 Task: Use the formula "DELTA" in spreadsheet "Project portfolio".
Action: Mouse moved to (150, 427)
Screenshot: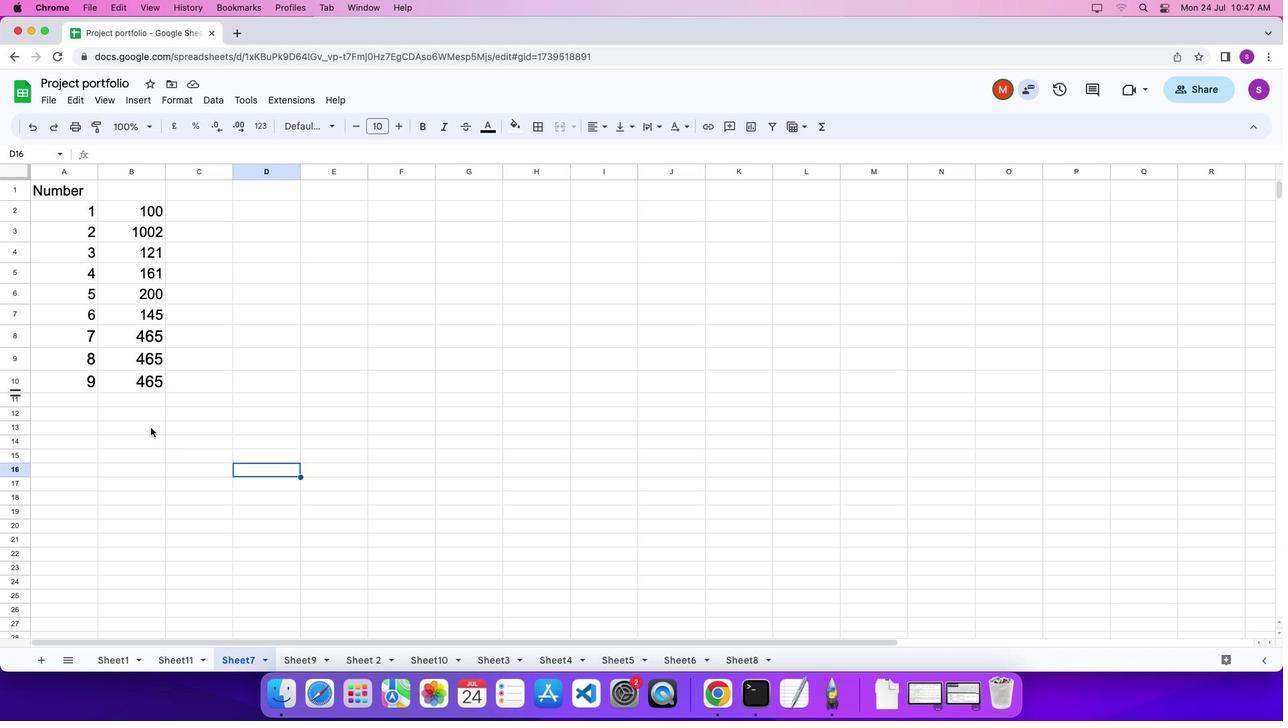 
Action: Mouse pressed left at (150, 427)
Screenshot: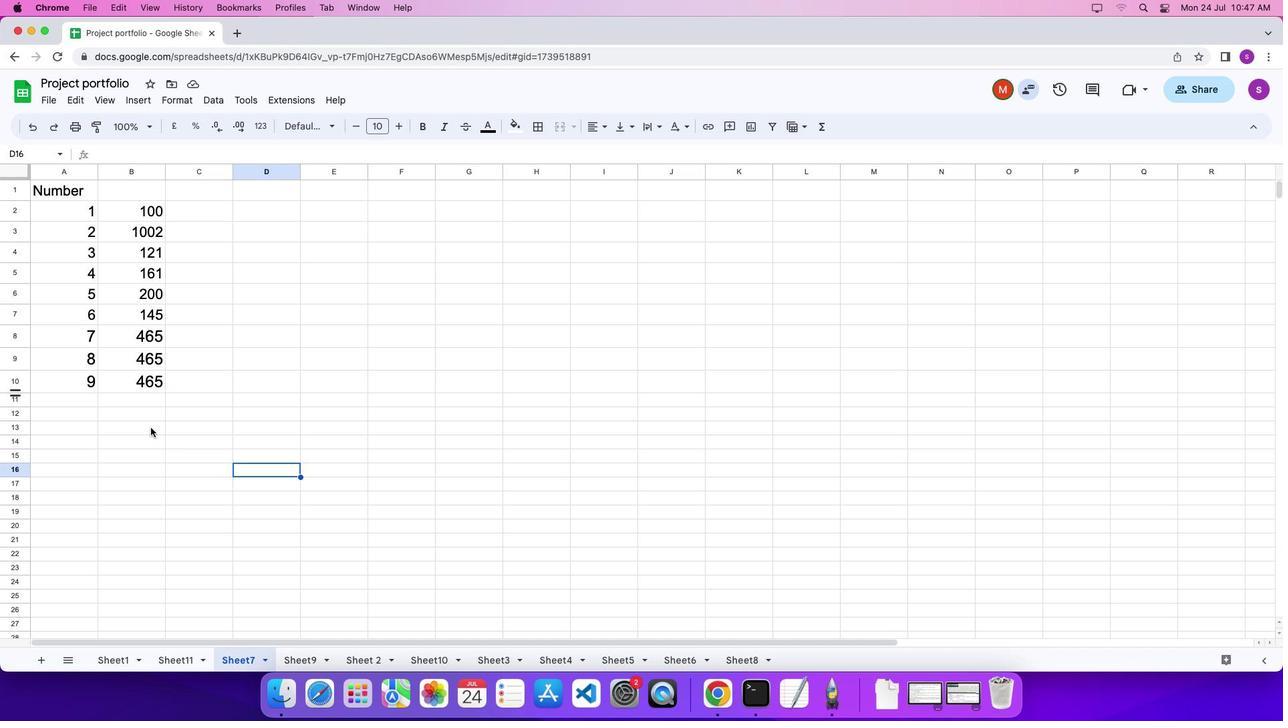 
Action: Mouse pressed left at (150, 427)
Screenshot: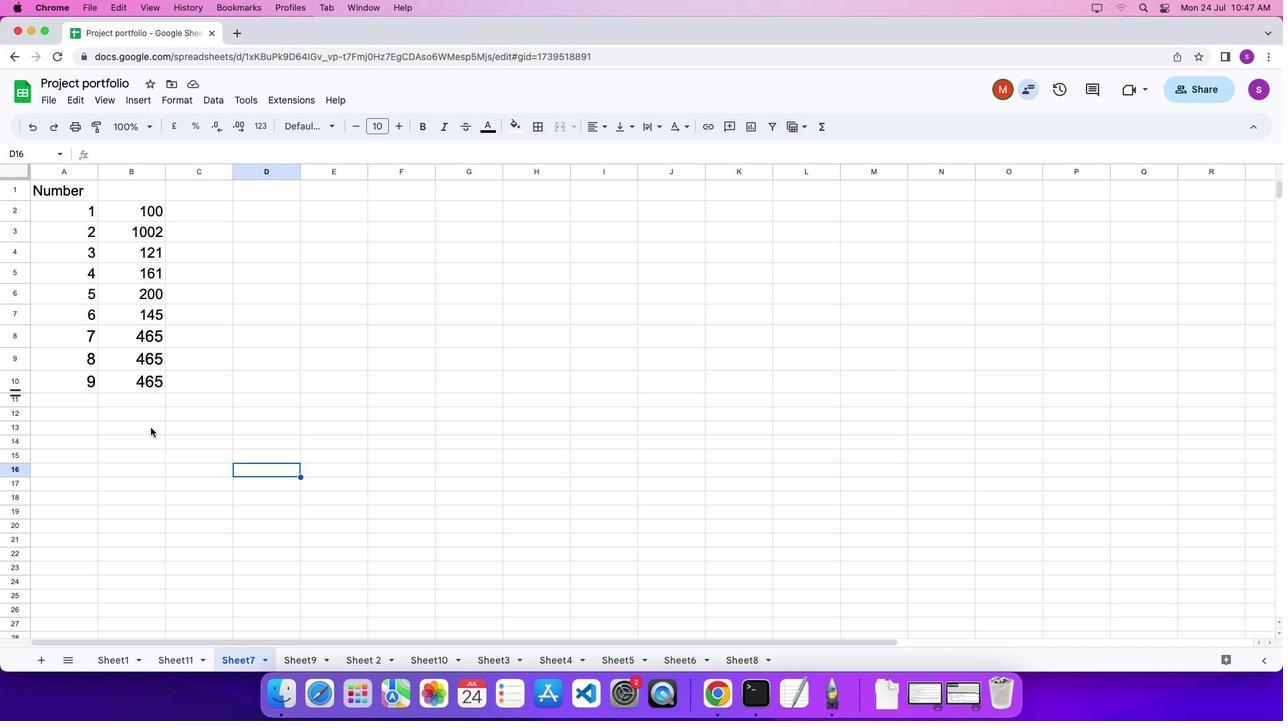 
Action: Mouse pressed left at (150, 427)
Screenshot: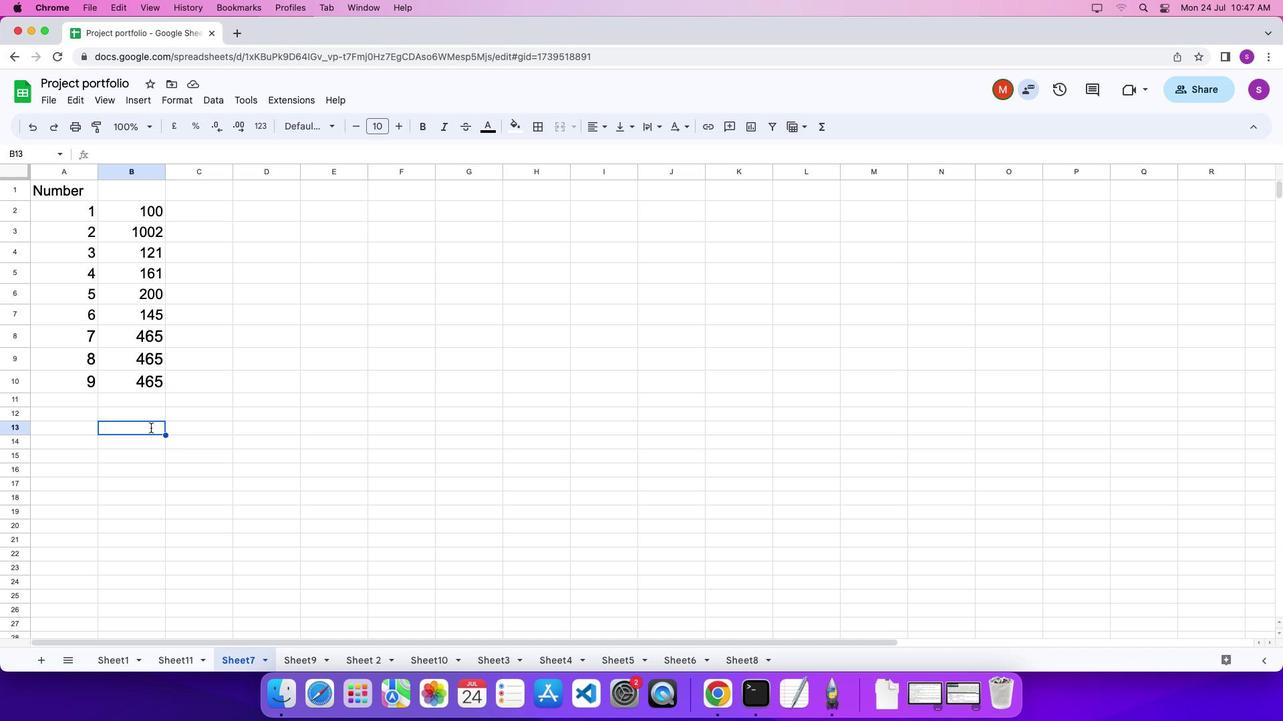 
Action: Mouse pressed left at (150, 427)
Screenshot: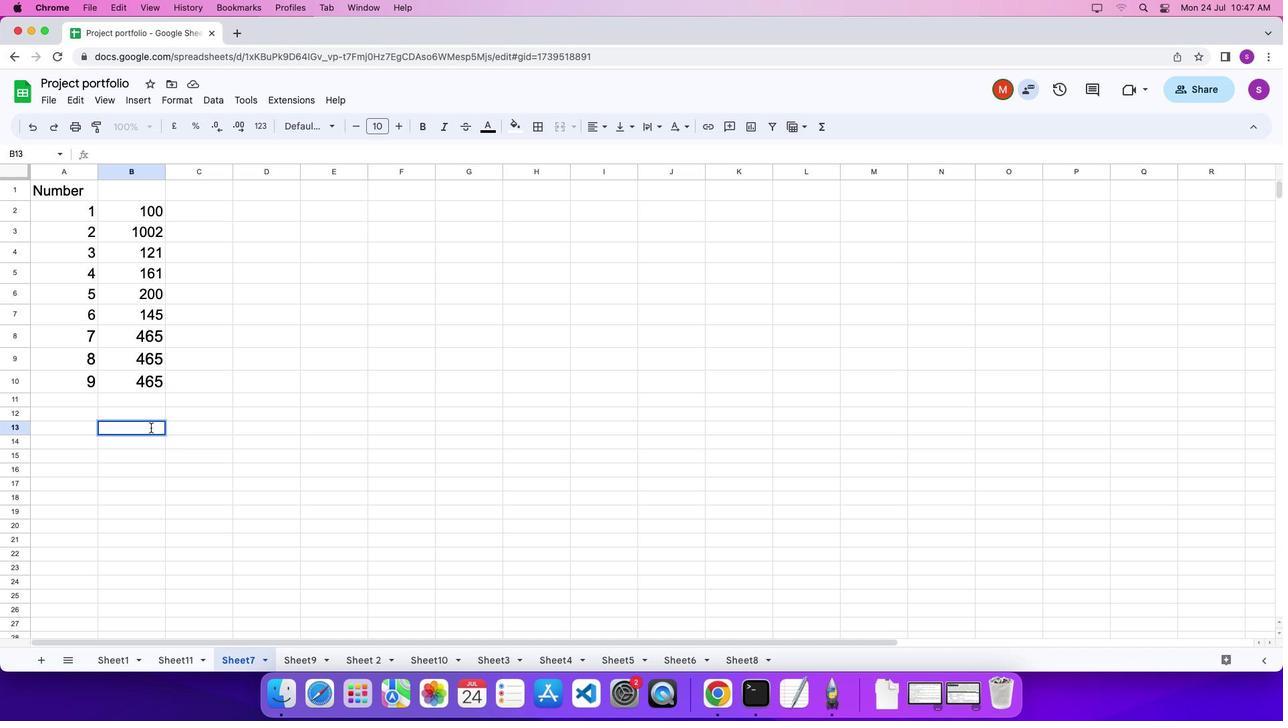 
Action: Key pressed '='
Screenshot: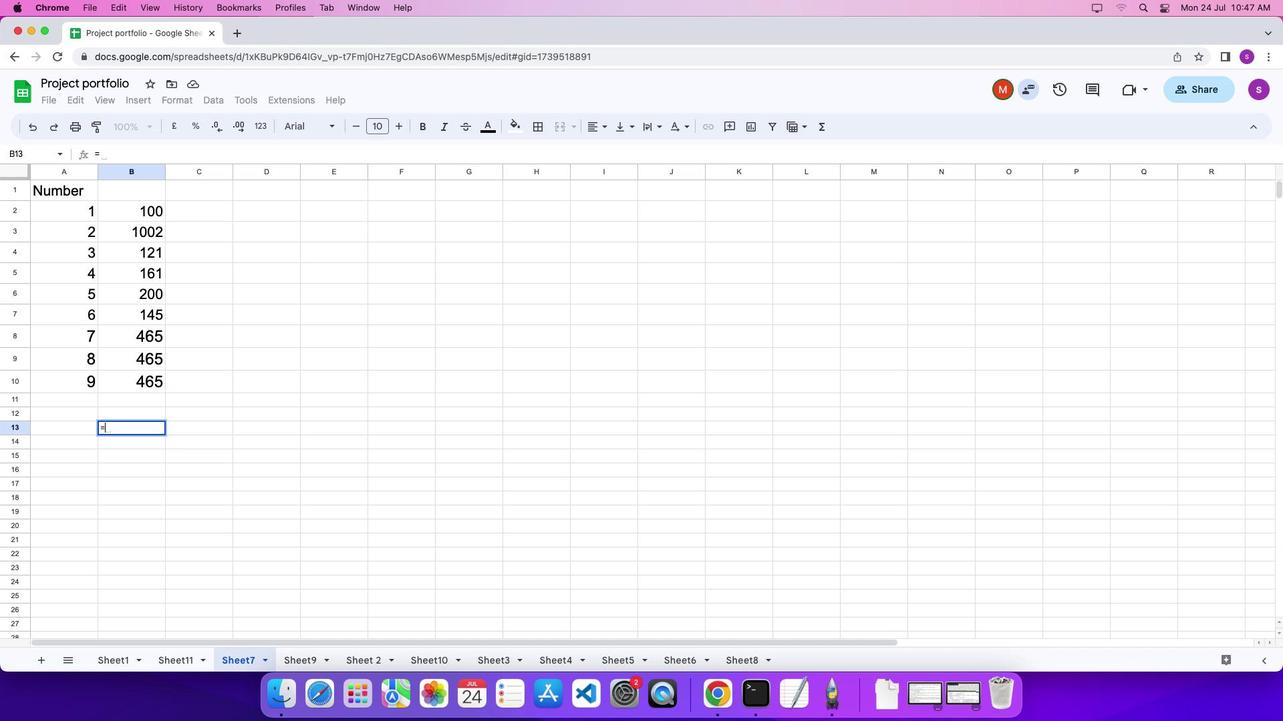 
Action: Mouse moved to (823, 123)
Screenshot: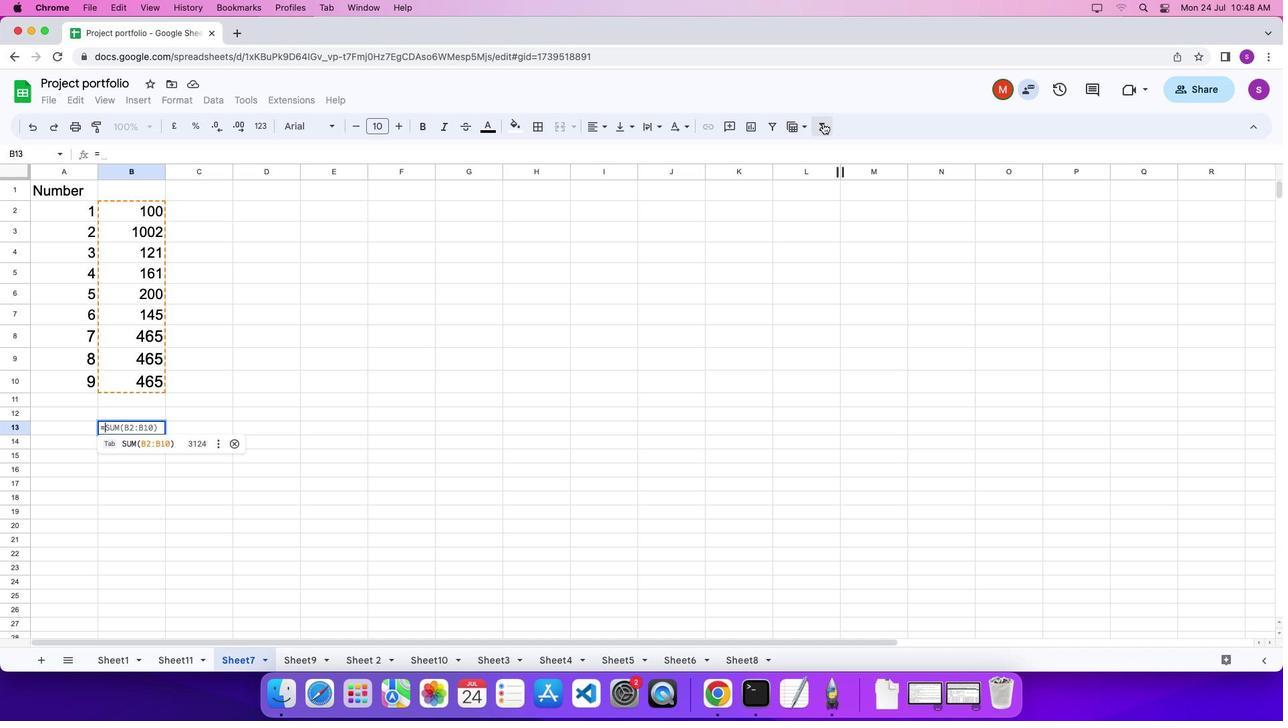 
Action: Mouse pressed left at (823, 123)
Screenshot: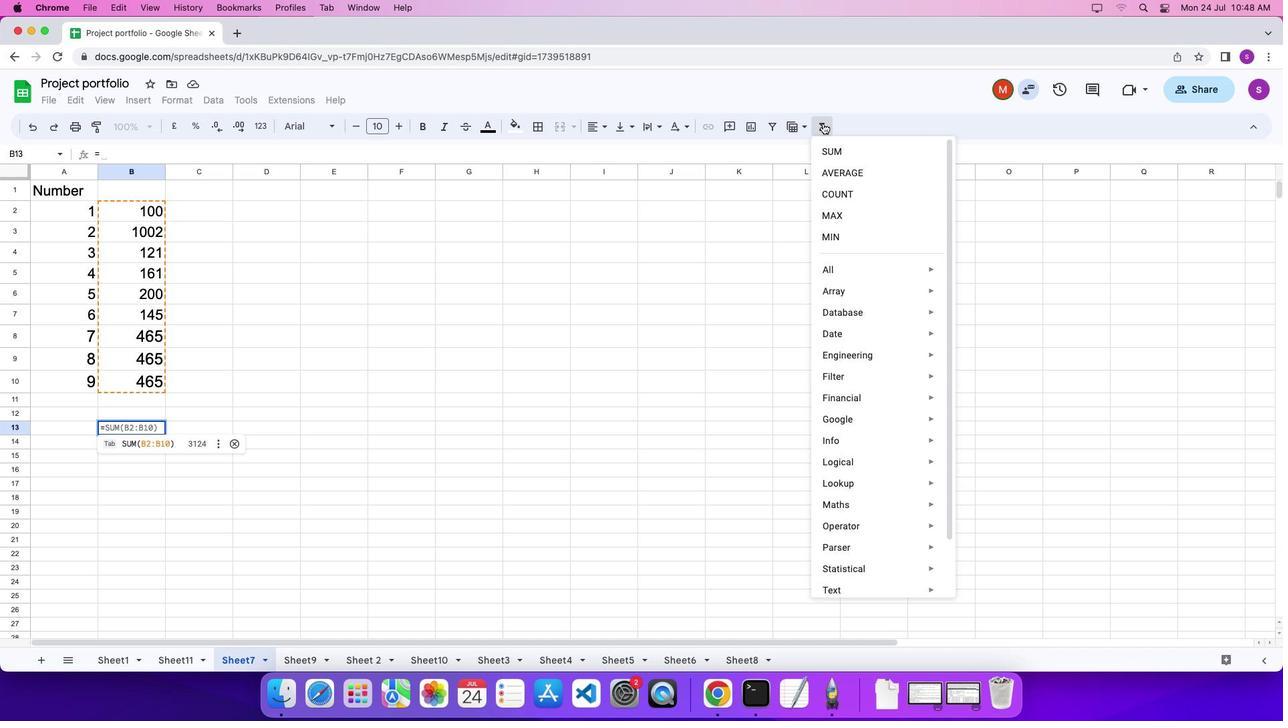 
Action: Mouse moved to (1063, 632)
Screenshot: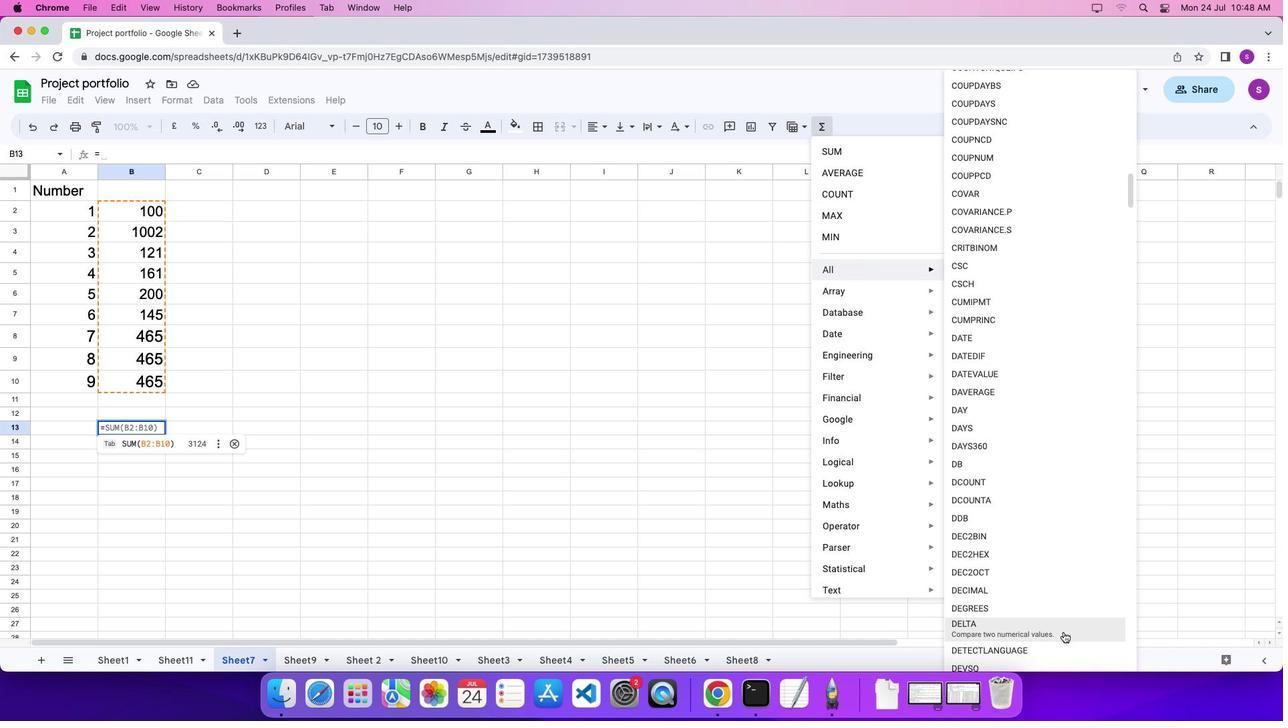 
Action: Mouse pressed left at (1063, 632)
Screenshot: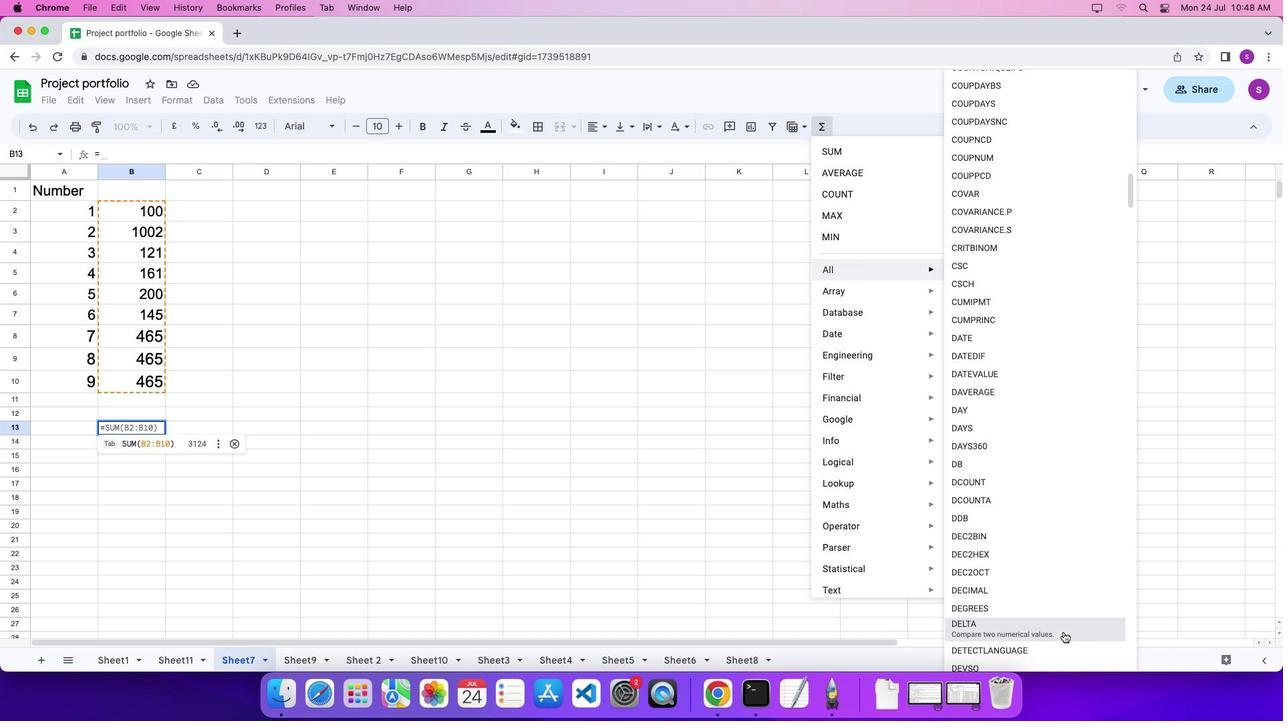 
Action: Mouse moved to (626, 523)
Screenshot: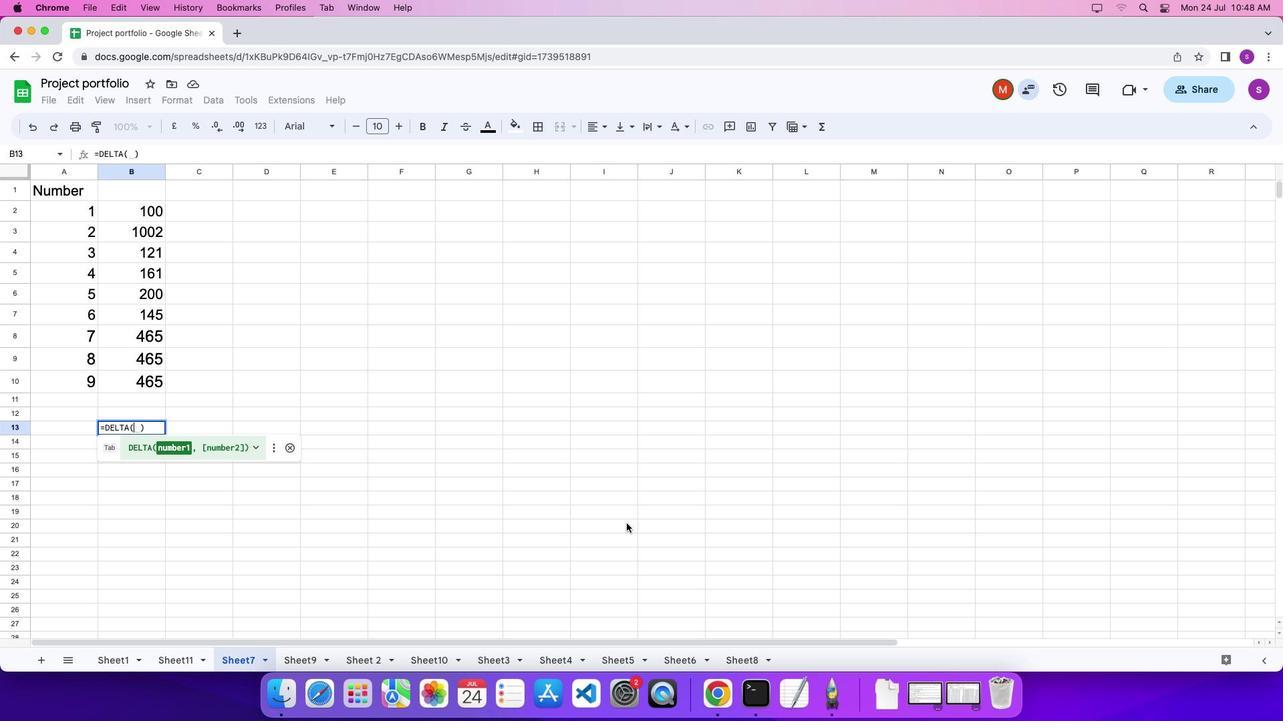 
Action: Key pressed '5'',''5'Key.enter
Screenshot: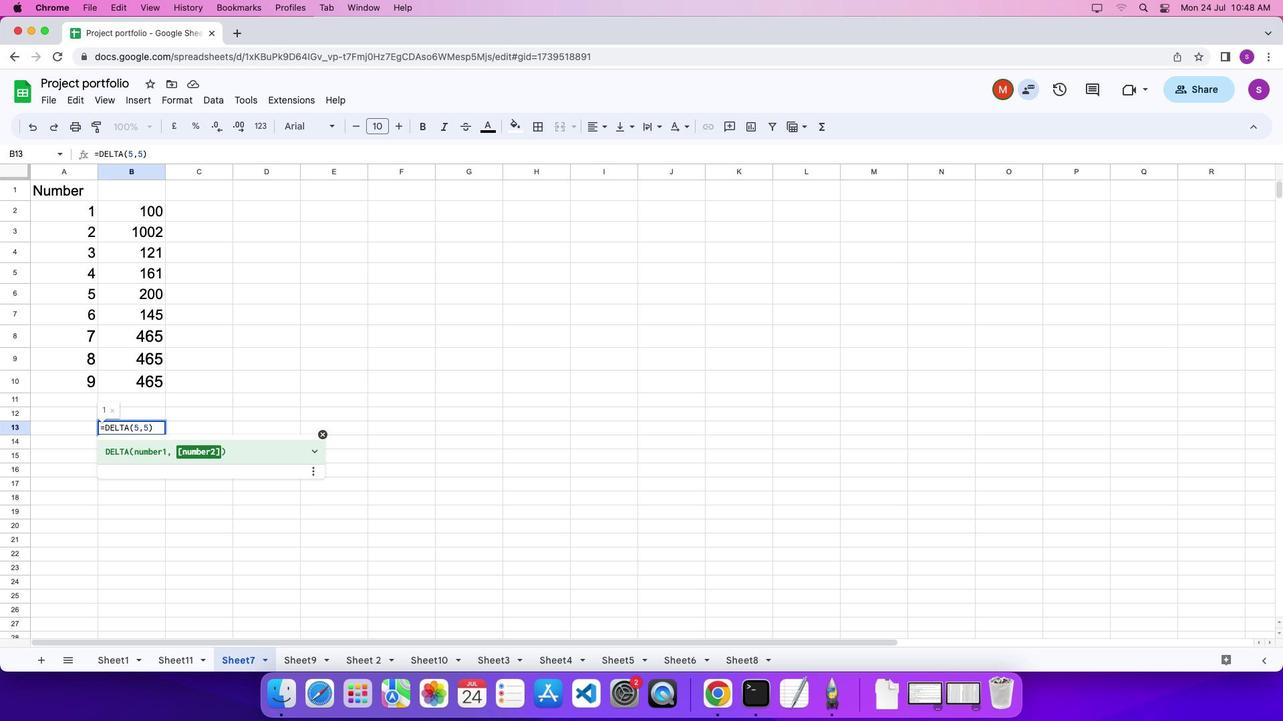 
Action: Mouse moved to (626, 523)
Screenshot: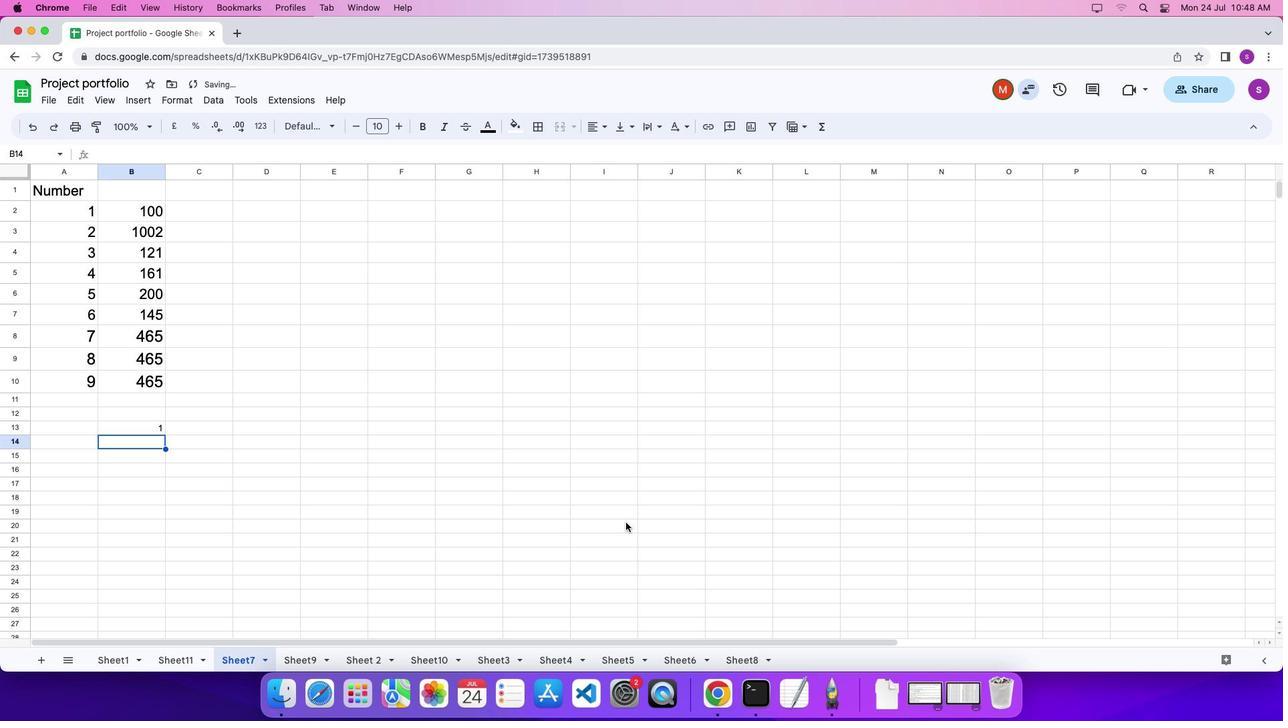 
